 Task: Add Bulk Foods Milk Chocolate Pecan Caramel Patties to the cart.
Action: Mouse moved to (25, 74)
Screenshot: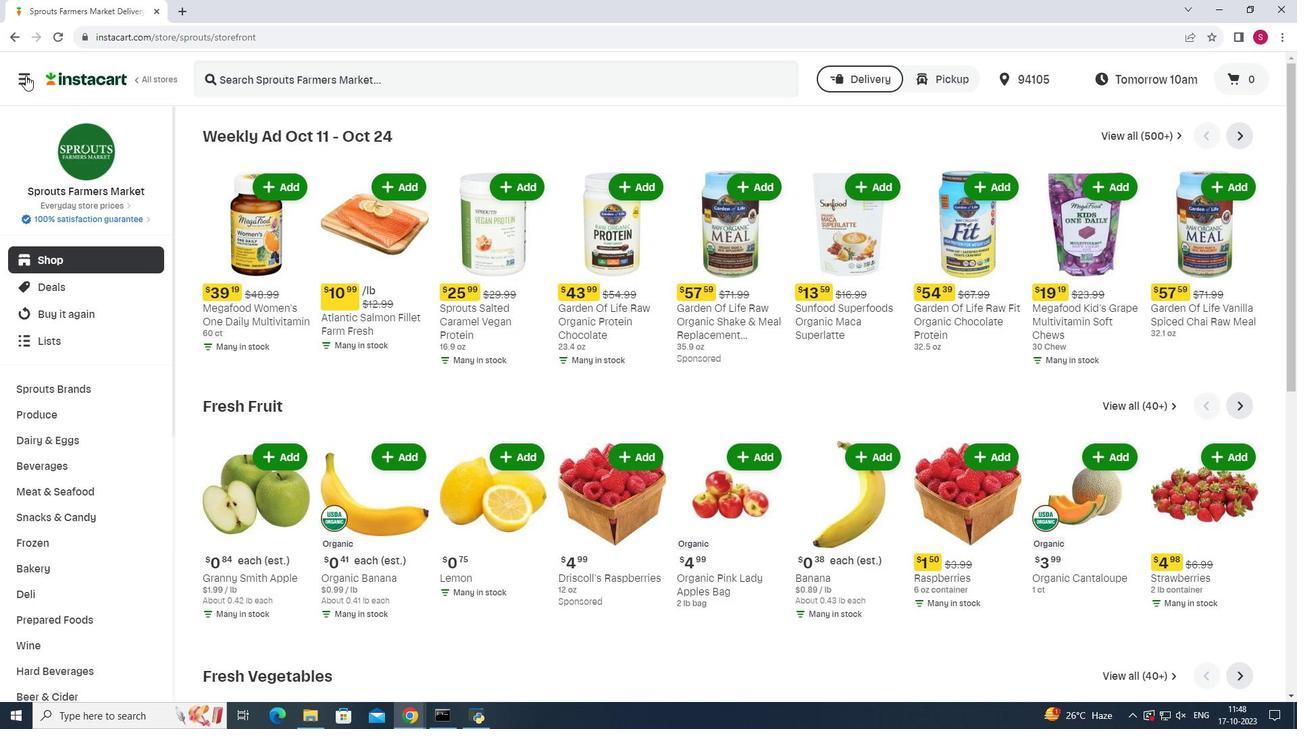 
Action: Mouse pressed left at (25, 74)
Screenshot: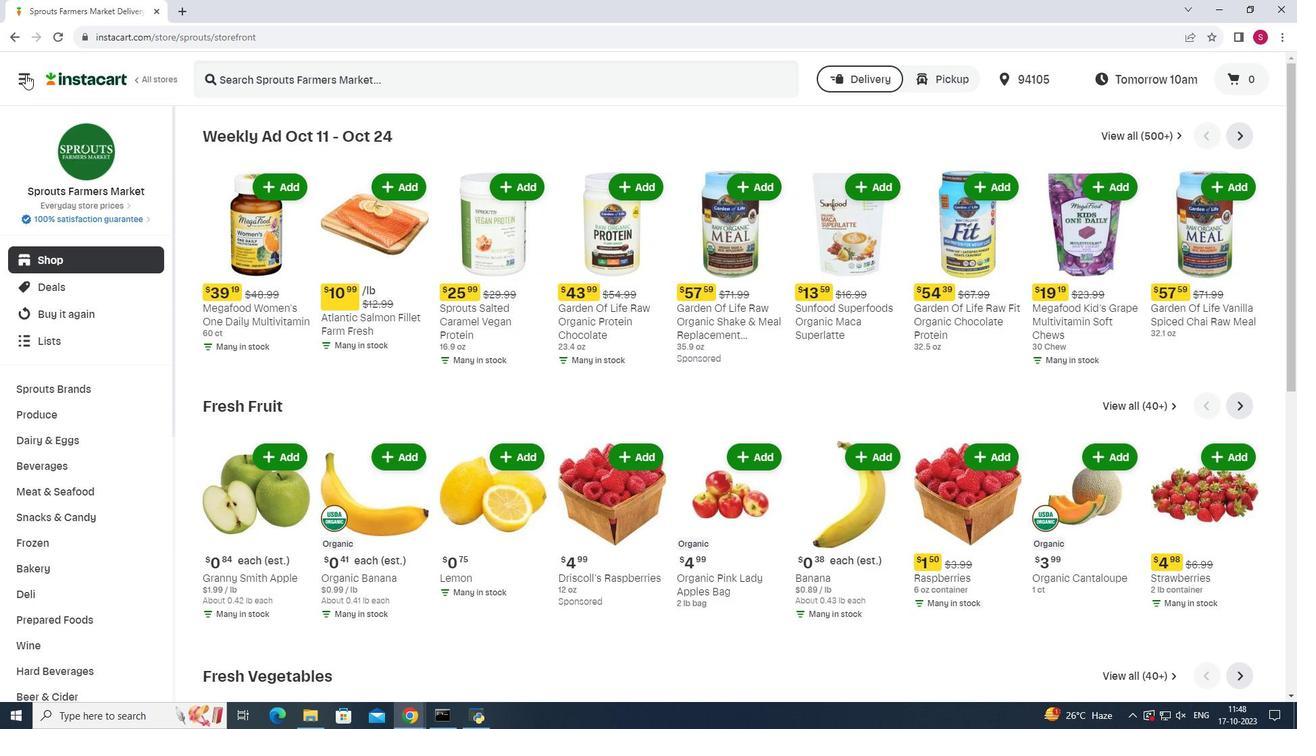
Action: Mouse moved to (64, 350)
Screenshot: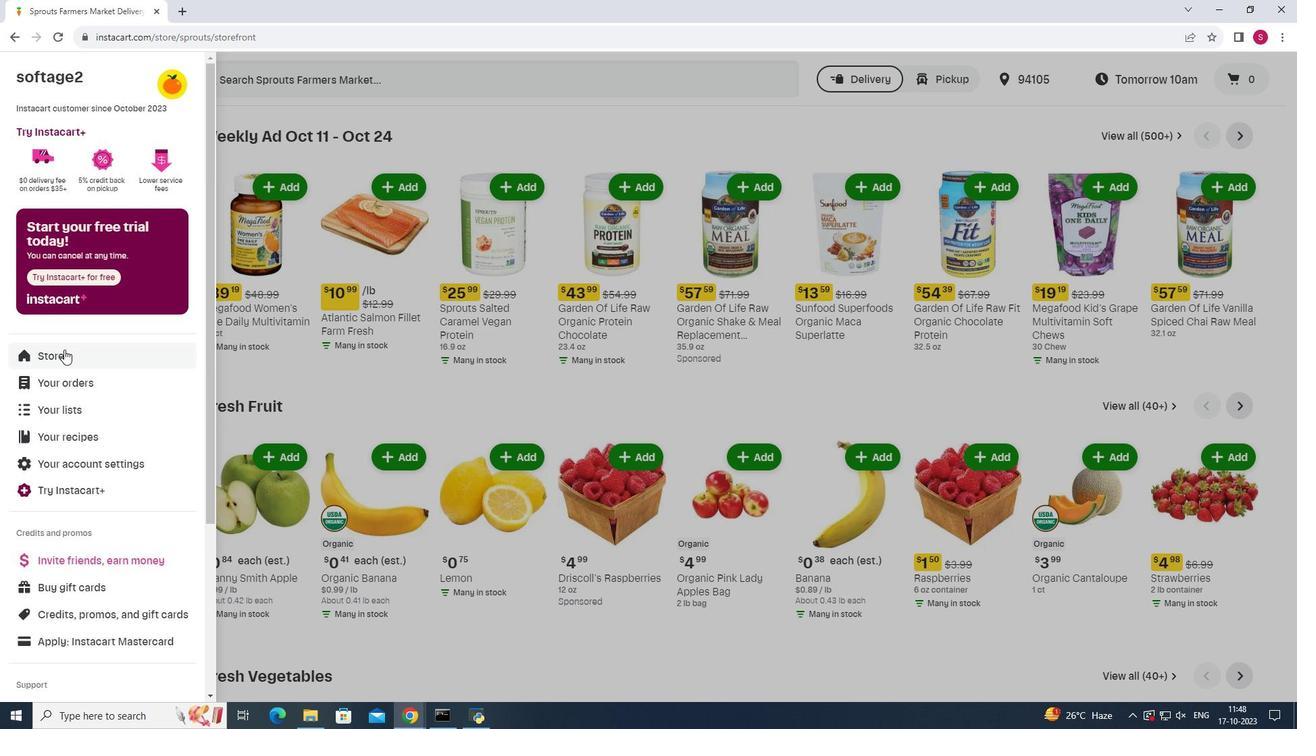 
Action: Mouse pressed left at (64, 350)
Screenshot: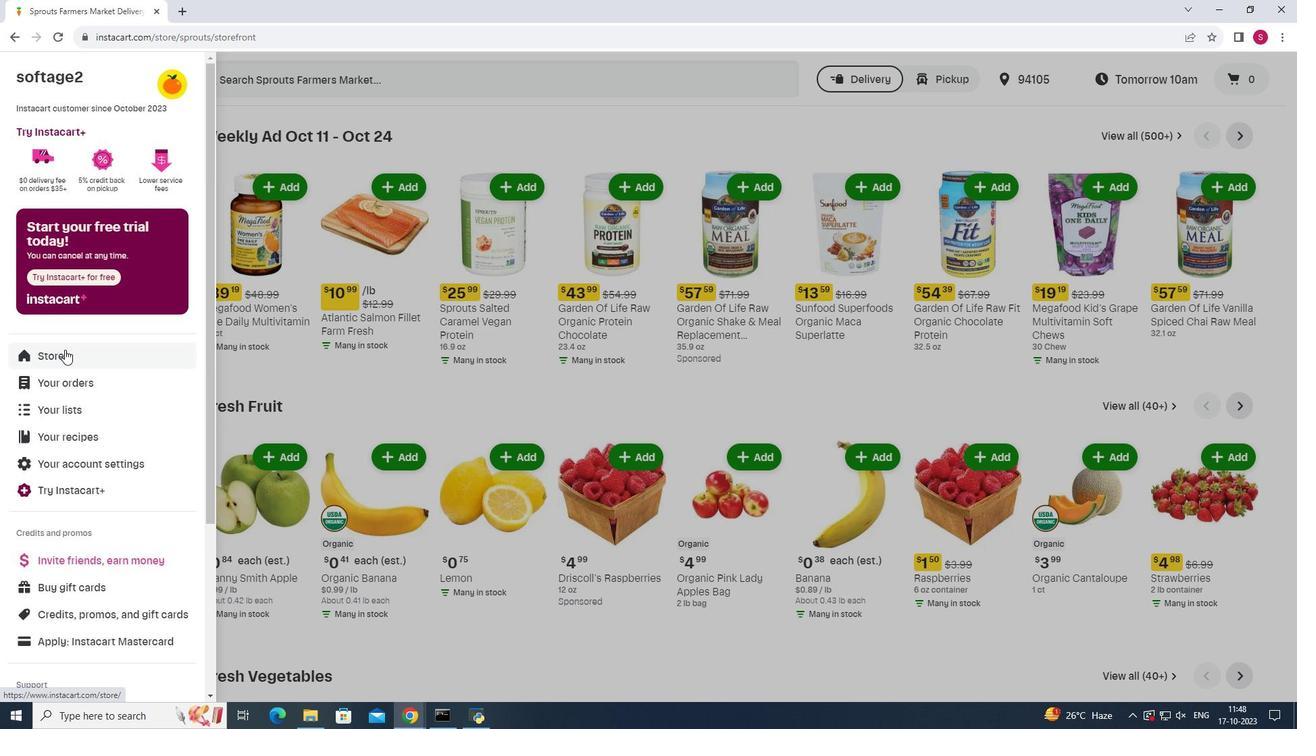 
Action: Mouse moved to (316, 115)
Screenshot: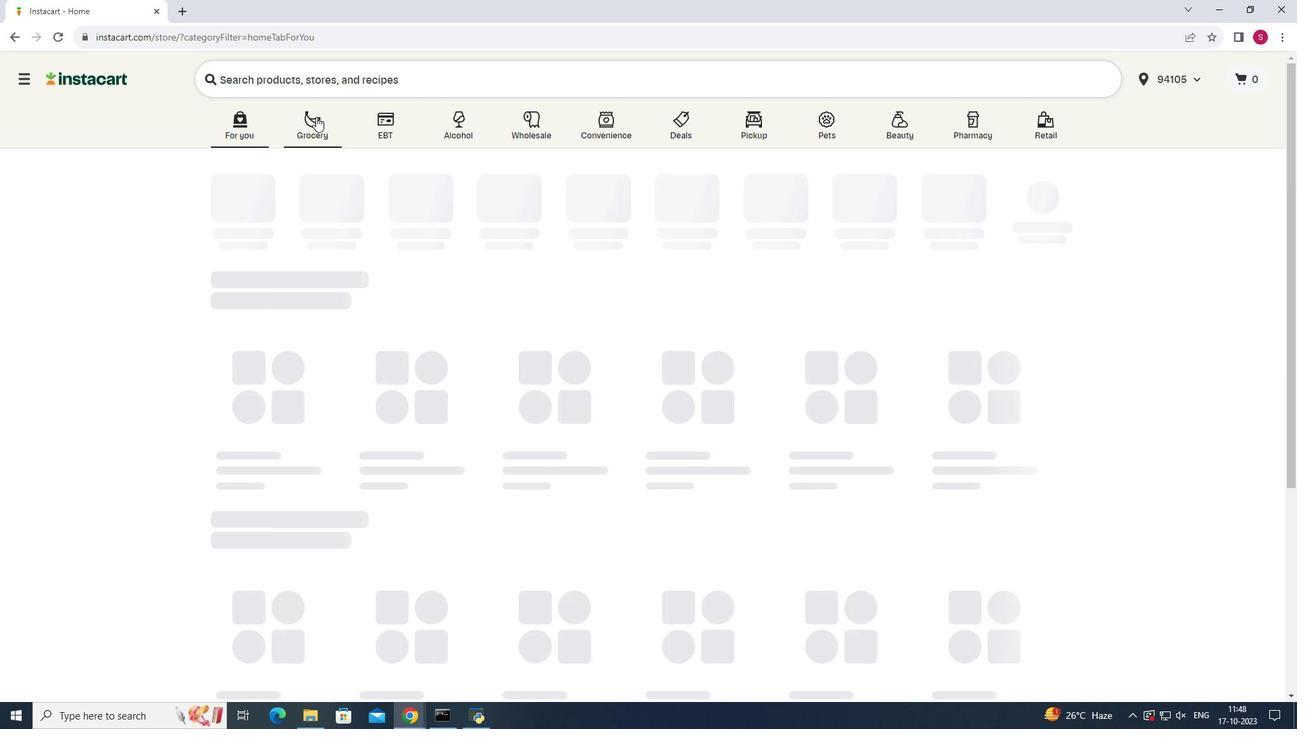 
Action: Mouse pressed left at (316, 115)
Screenshot: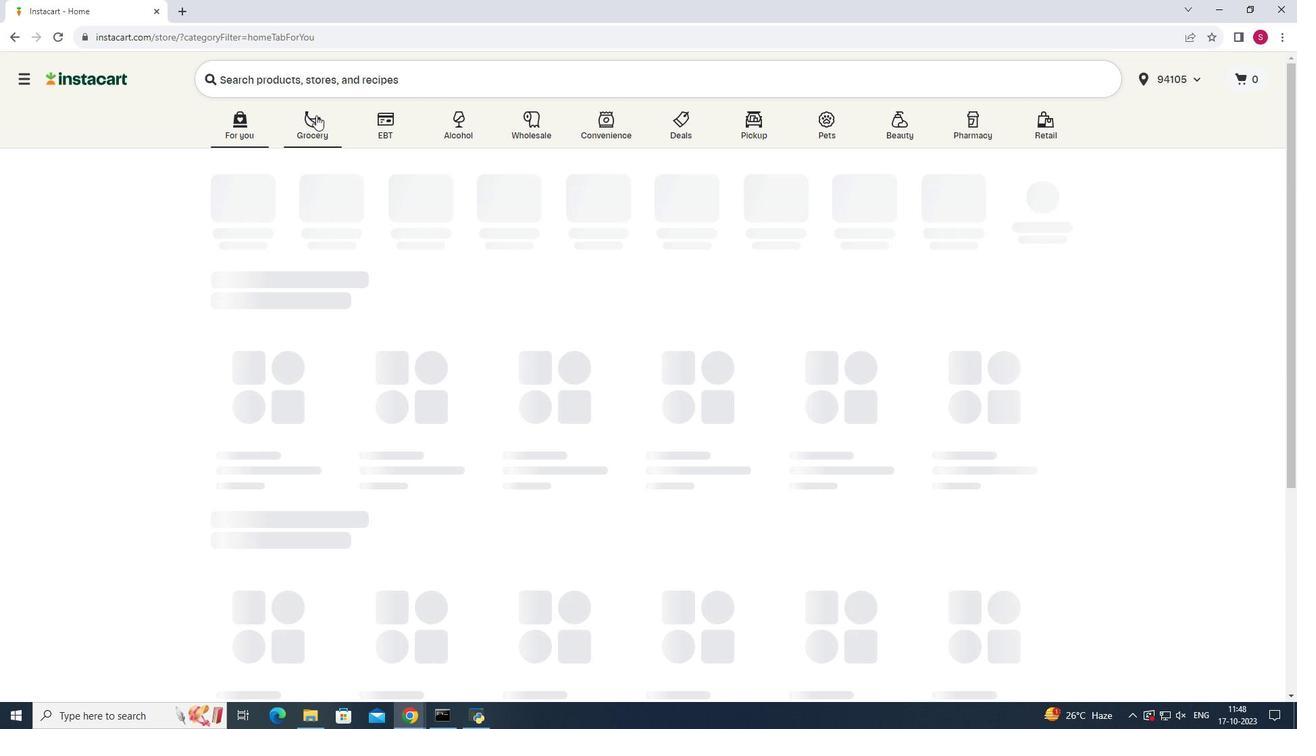 
Action: Mouse moved to (925, 185)
Screenshot: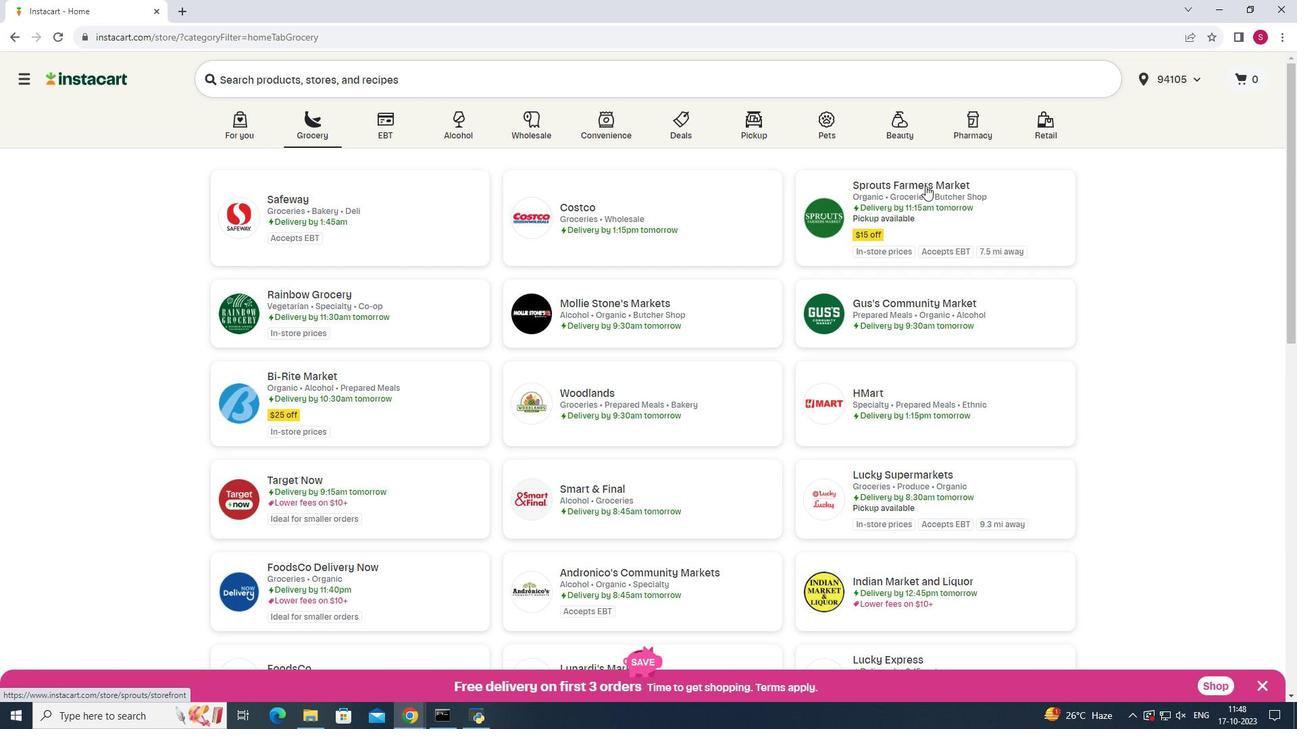 
Action: Mouse pressed left at (925, 185)
Screenshot: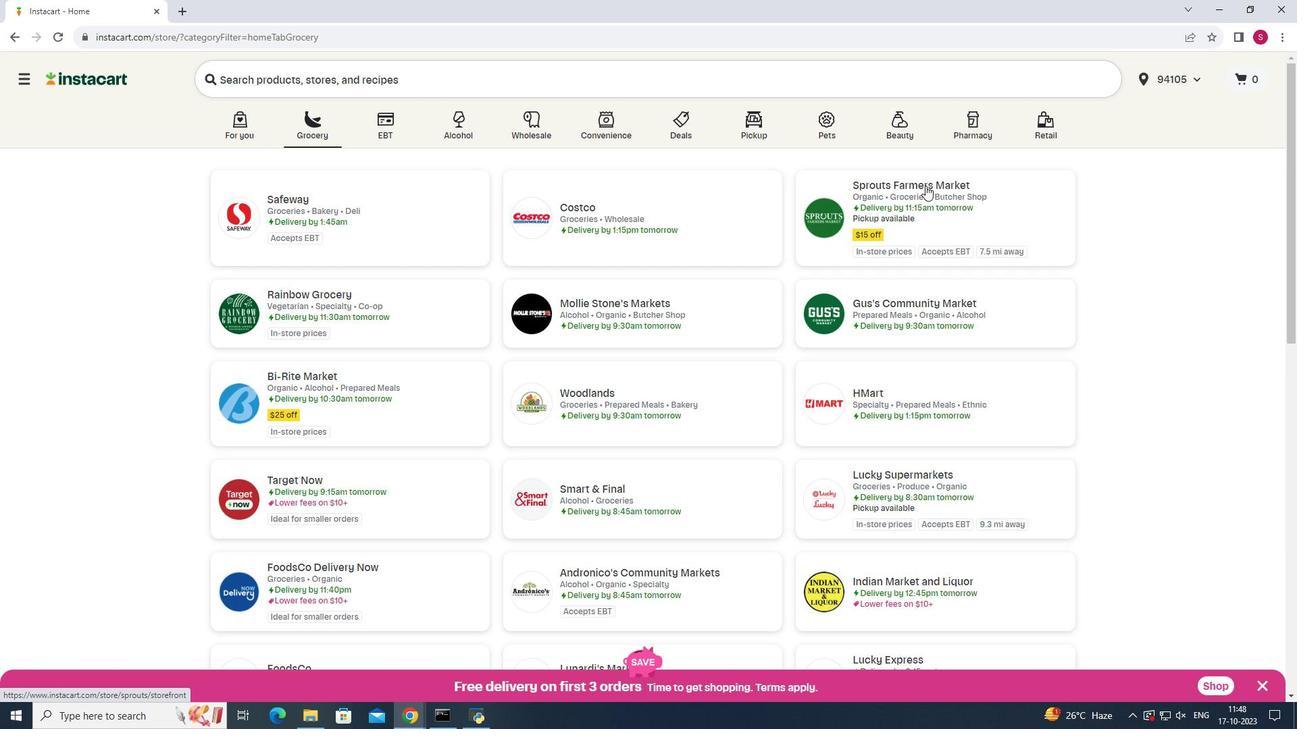 
Action: Mouse moved to (84, 520)
Screenshot: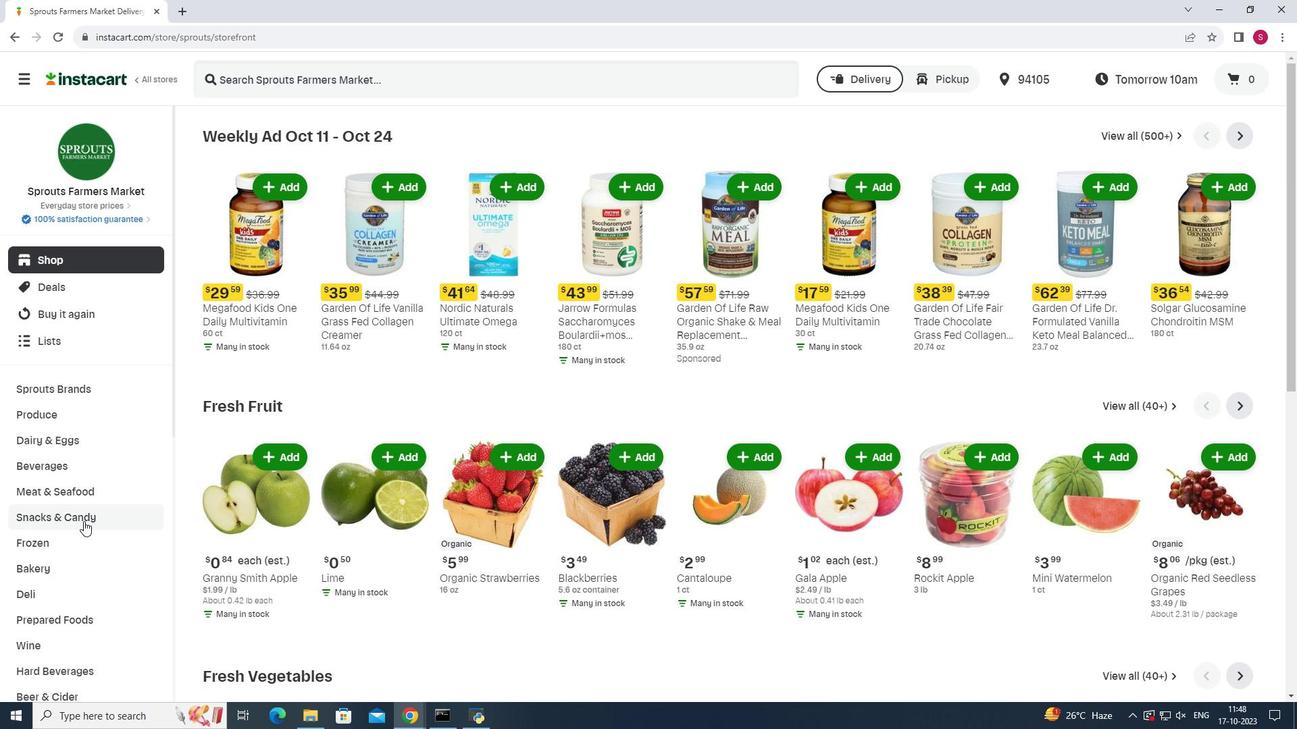 
Action: Mouse pressed left at (84, 520)
Screenshot: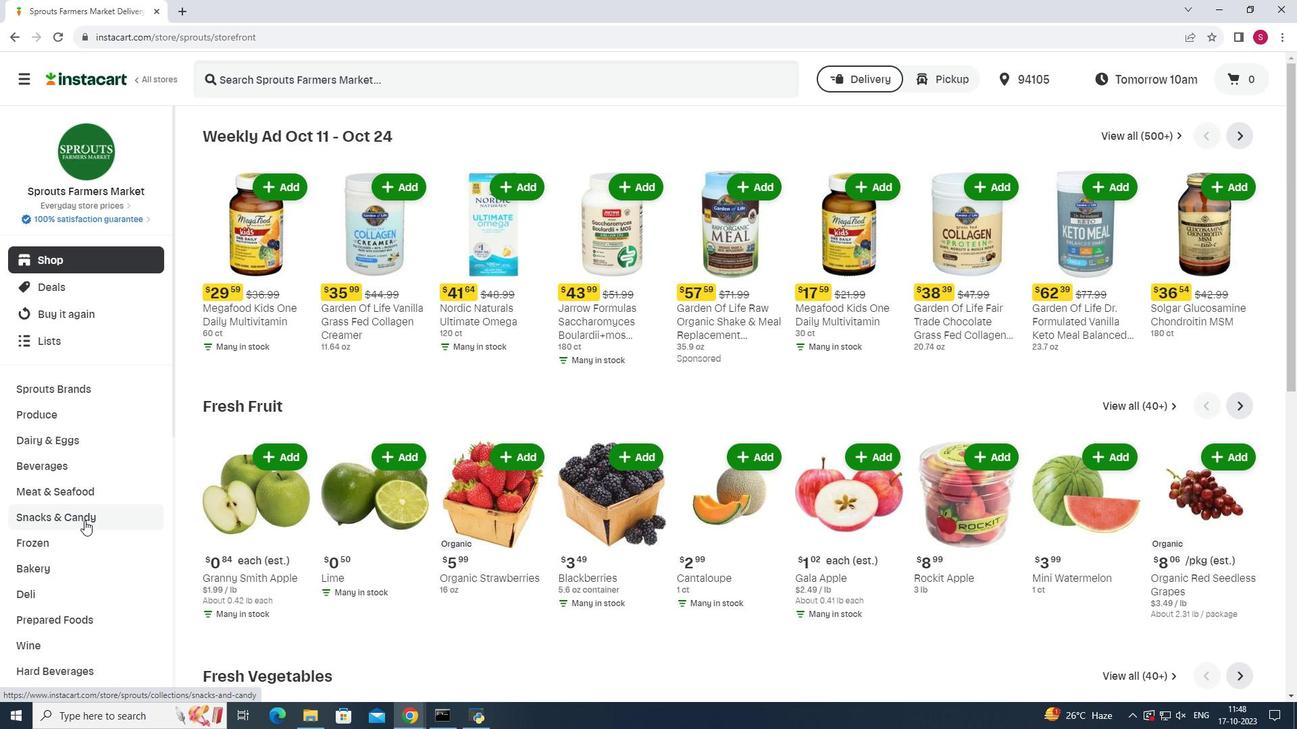 
Action: Mouse moved to (388, 167)
Screenshot: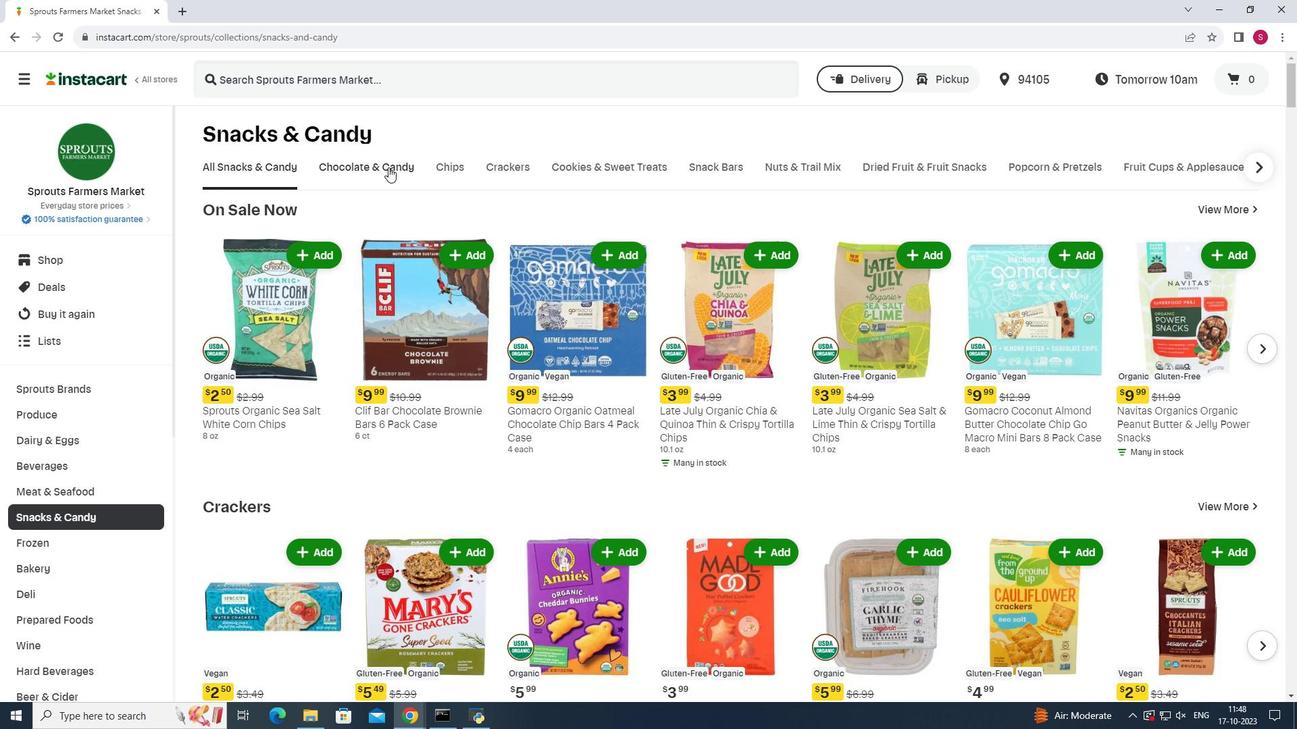 
Action: Mouse pressed left at (388, 167)
Screenshot: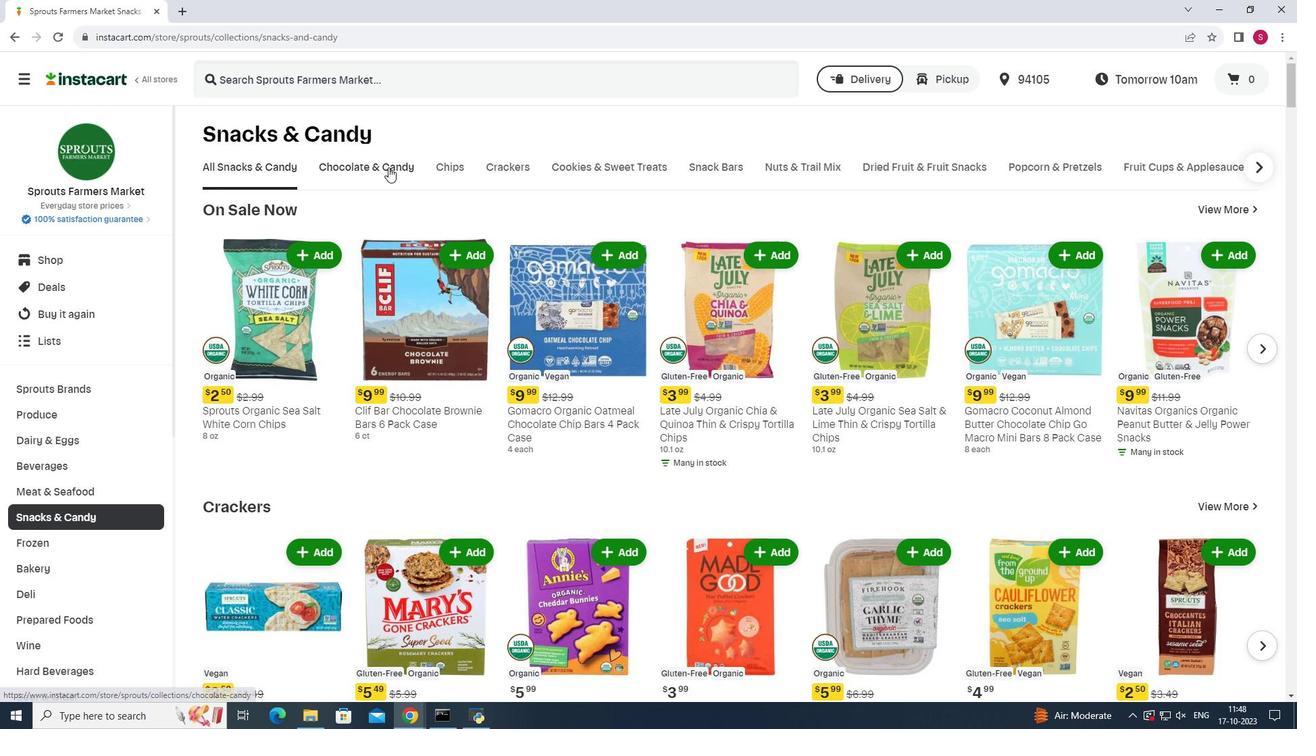 
Action: Mouse moved to (351, 226)
Screenshot: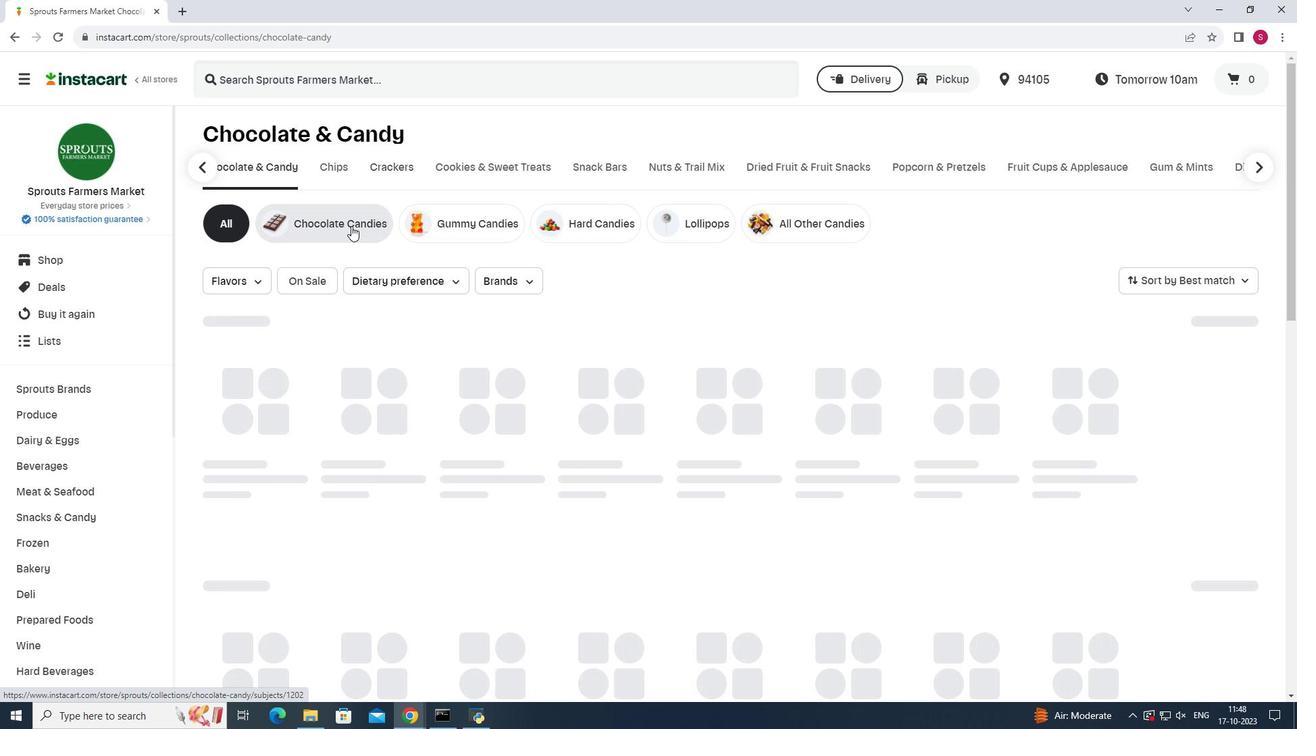 
Action: Mouse pressed left at (351, 226)
Screenshot: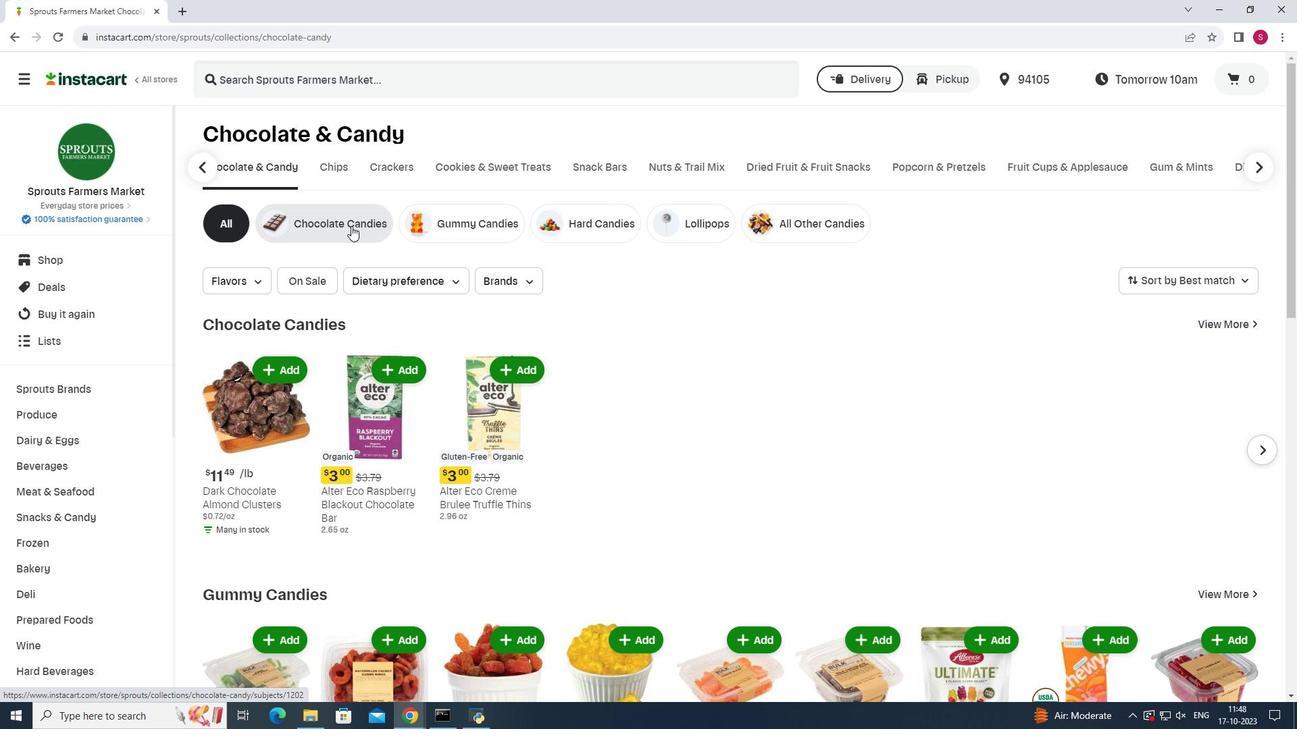 
Action: Mouse moved to (464, 75)
Screenshot: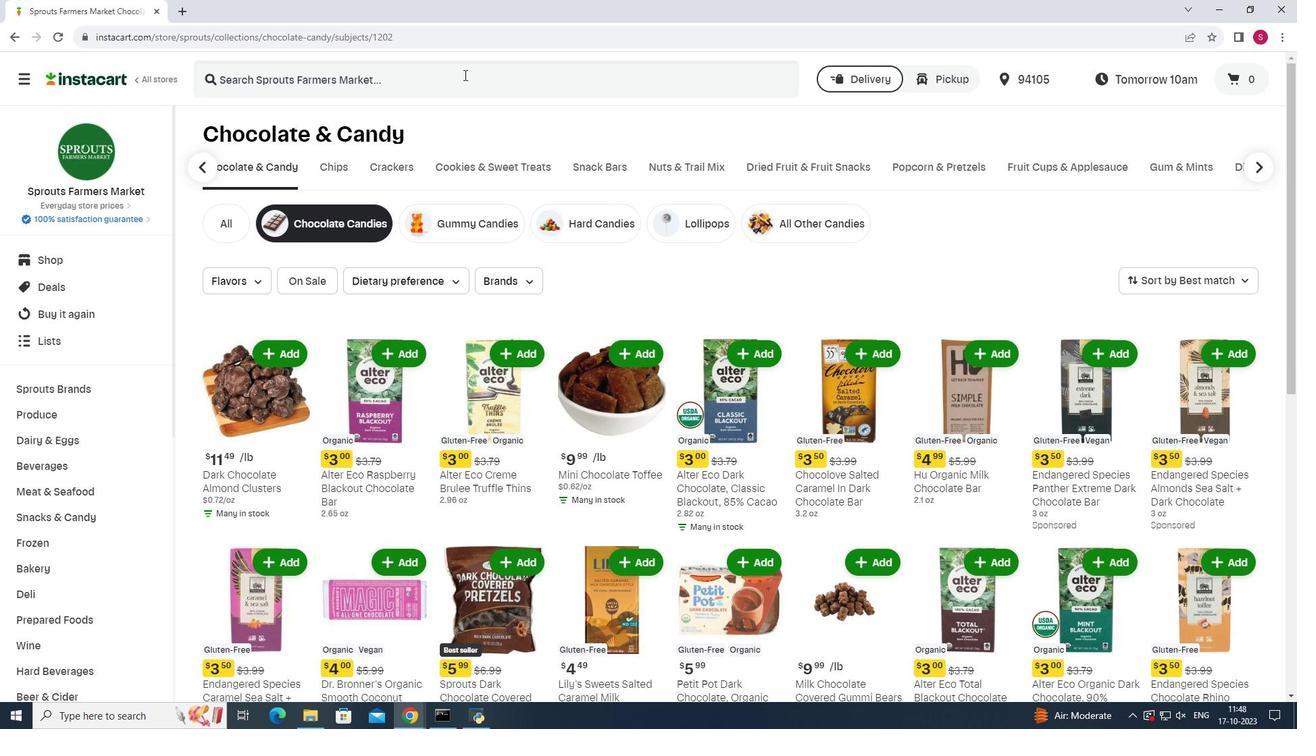 
Action: Mouse pressed left at (464, 75)
Screenshot: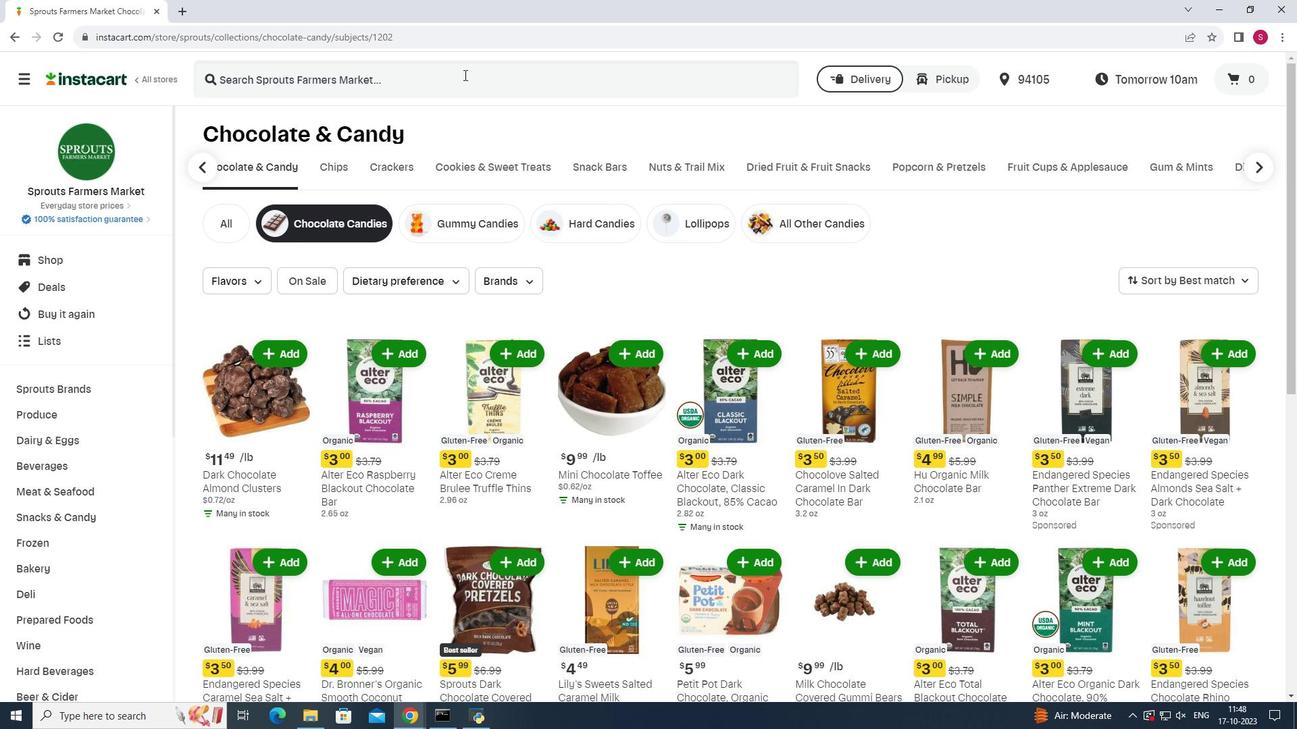 
Action: Mouse moved to (464, 74)
Screenshot: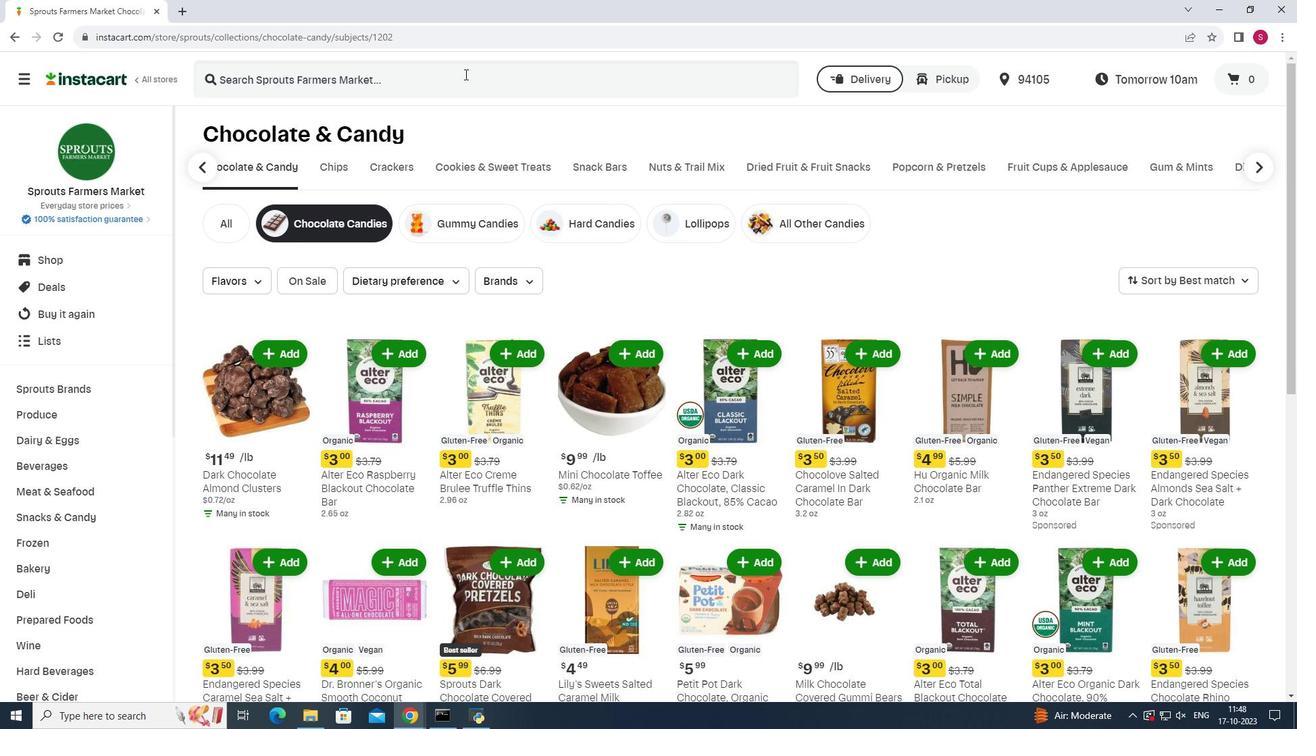 
Action: Key pressed <Key.shift>Bulk<Key.space><Key.shift>Foods<Key.space><Key.shift>Milk<Key.space><Key.shift>Chocolate<Key.space><Key.shift><Key.shift><Key.shift><Key.shift><Key.shift><Key.shift><Key.shift>Pecan<Key.space><Key.shift>Caramel<Key.space><Key.shift>Patties<Key.enter>
Screenshot: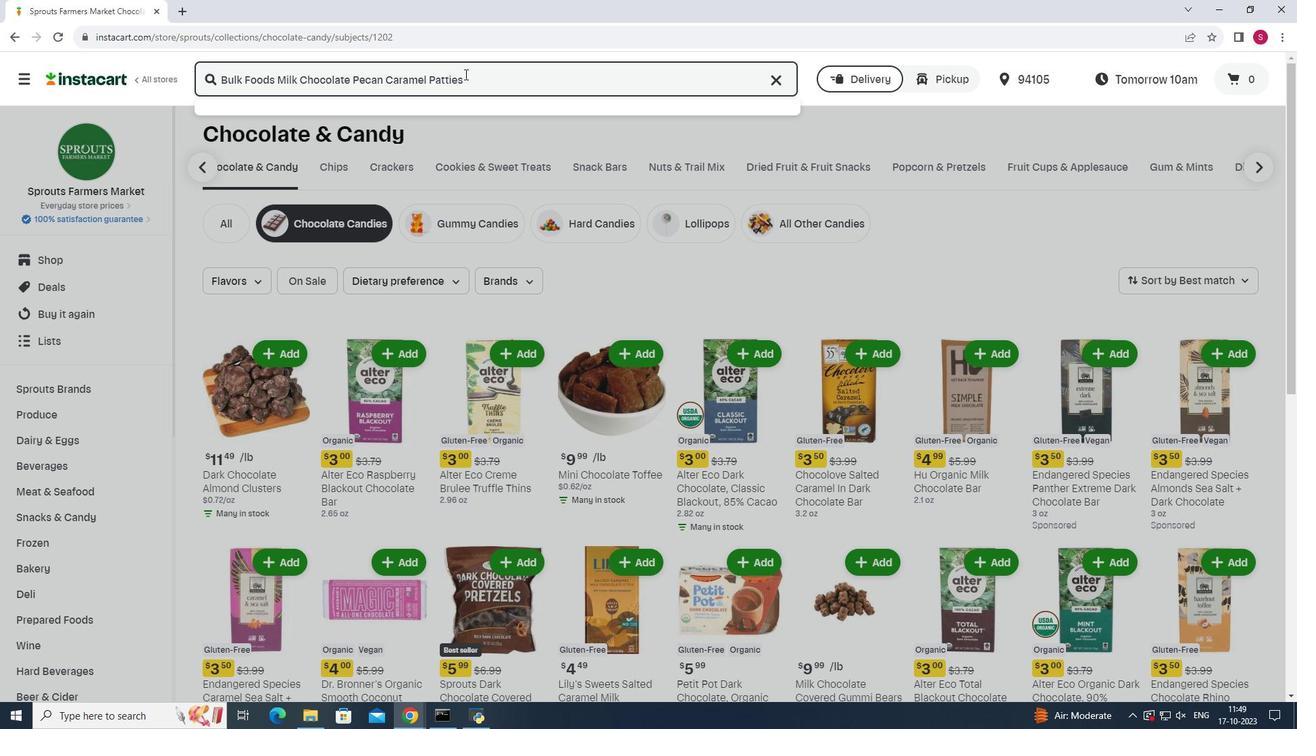 
Action: Mouse moved to (788, 220)
Screenshot: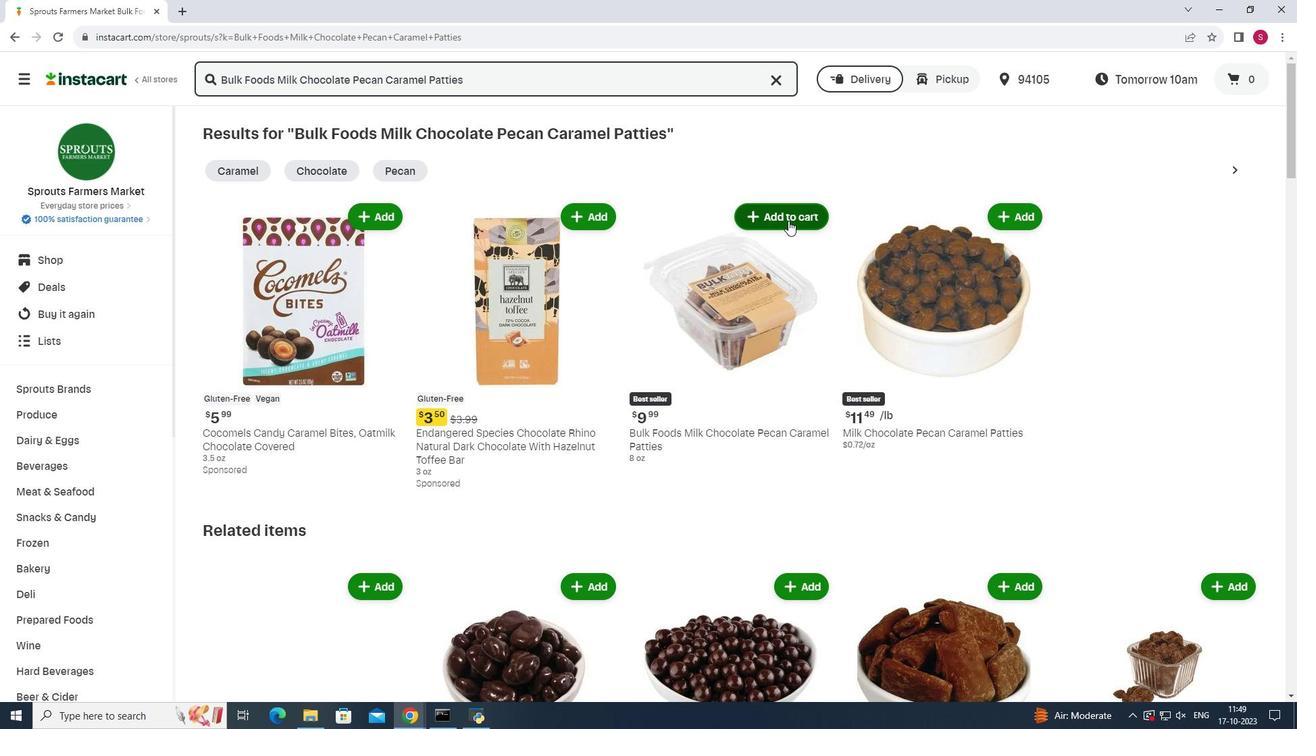 
Action: Mouse pressed left at (788, 220)
Screenshot: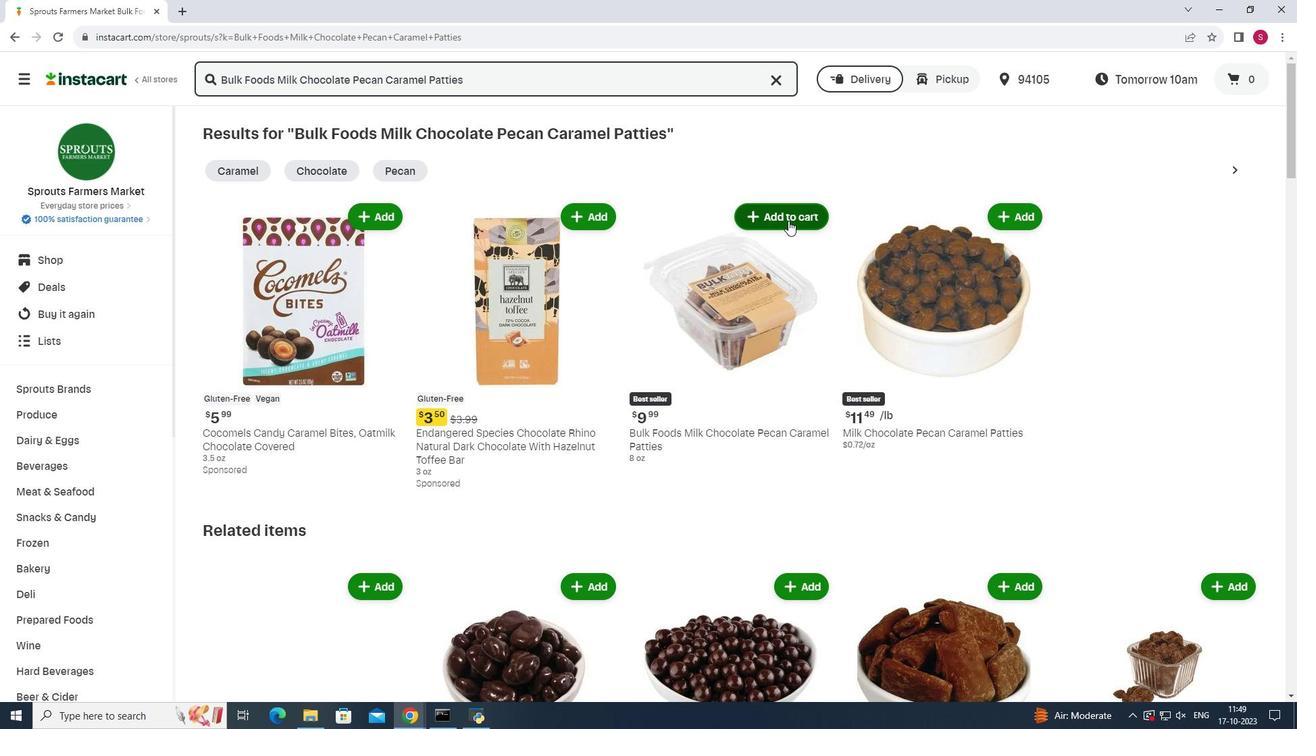 
Action: Mouse moved to (1165, 264)
Screenshot: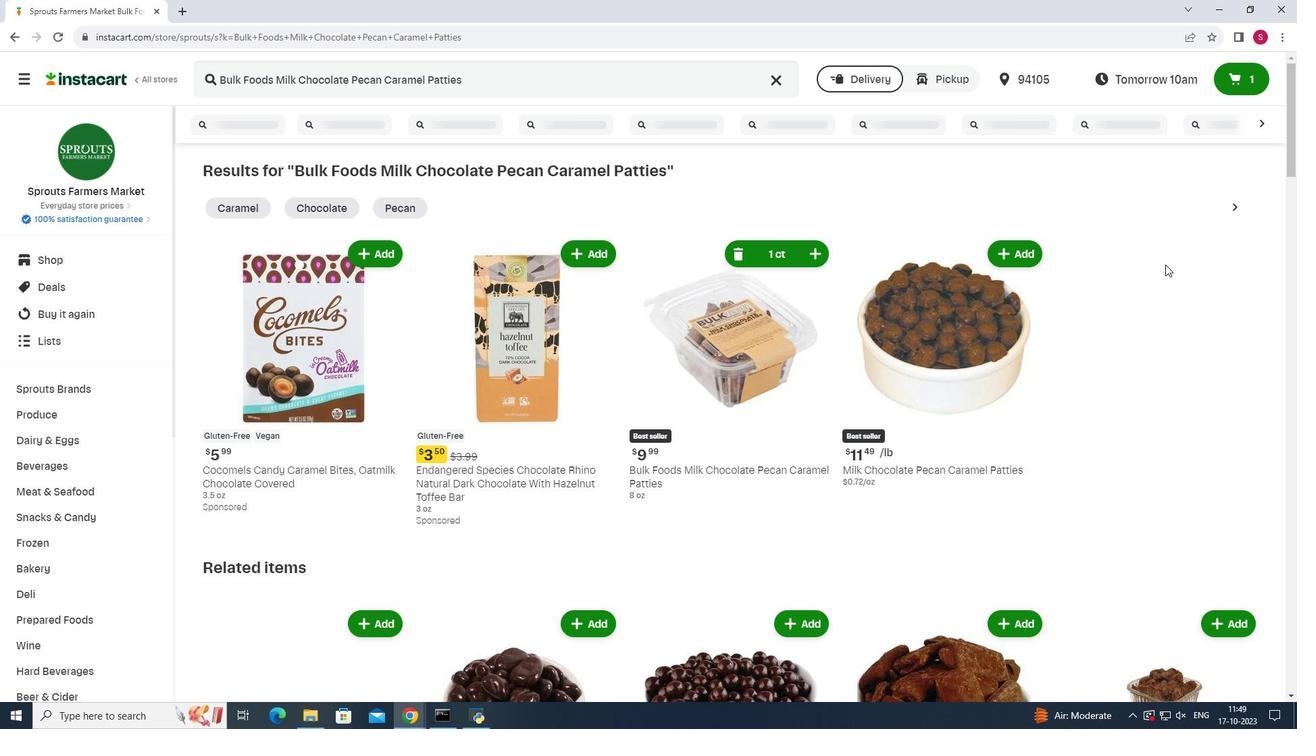 
